 Task: Add Siete Chile Lime Grain Free Puff Snacks to the cart.
Action: Mouse moved to (252, 213)
Screenshot: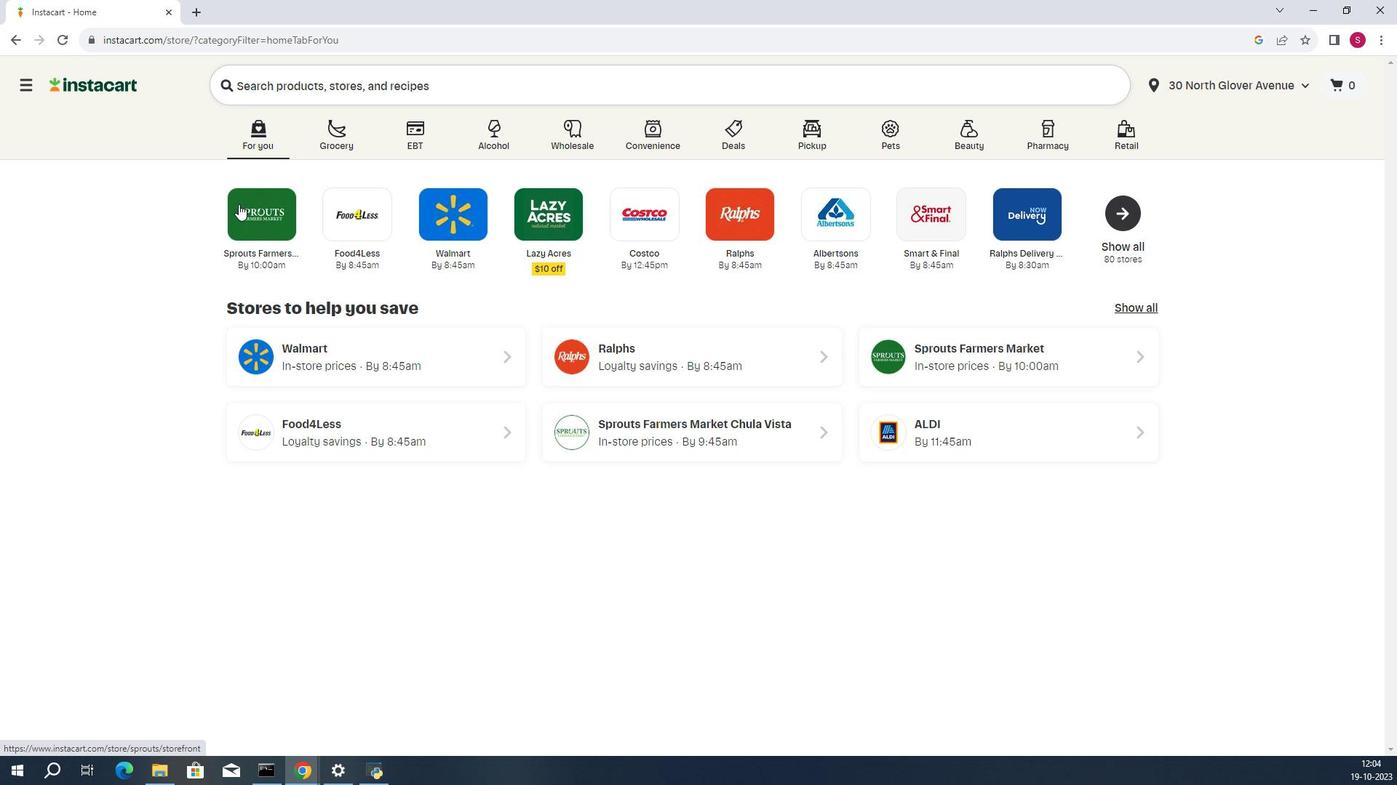 
Action: Mouse pressed left at (252, 213)
Screenshot: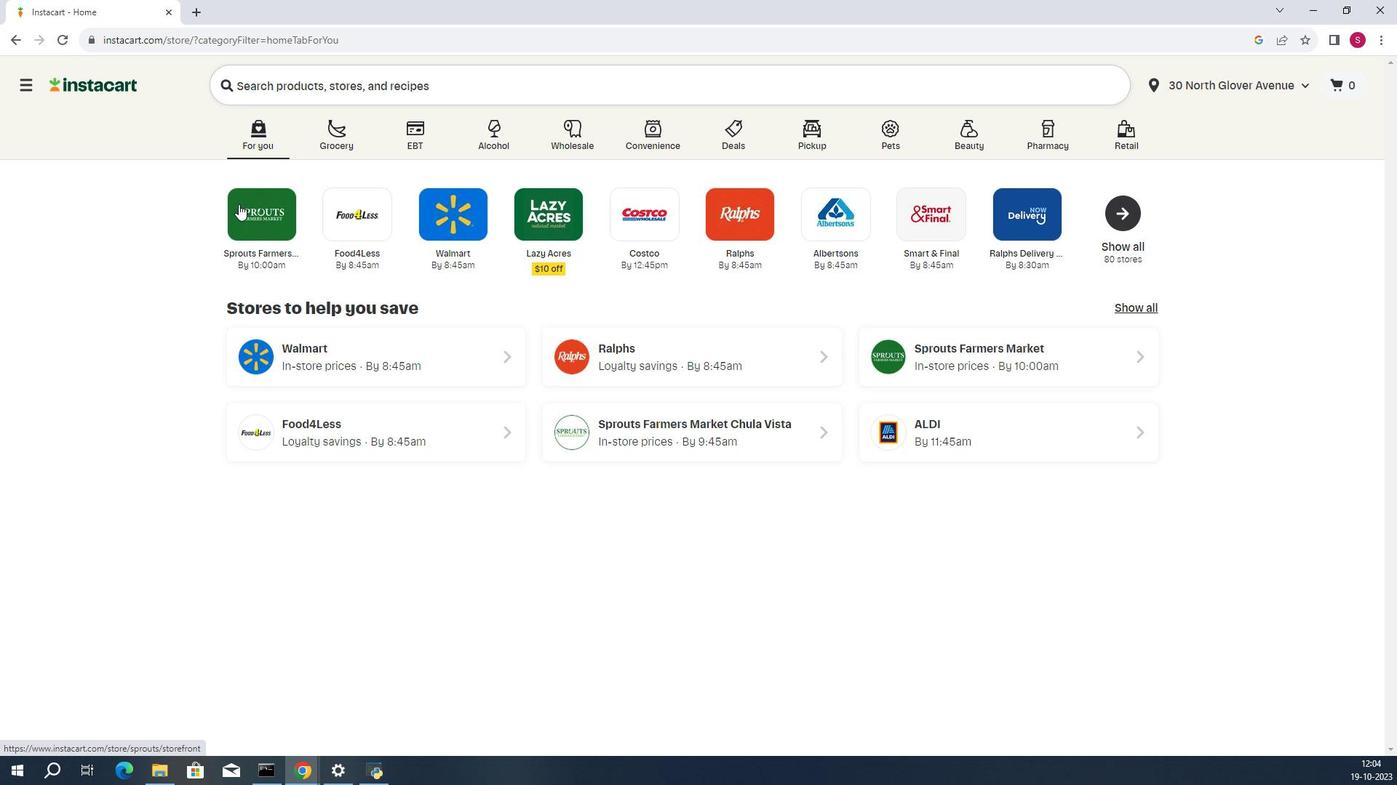 
Action: Mouse moved to (211, 516)
Screenshot: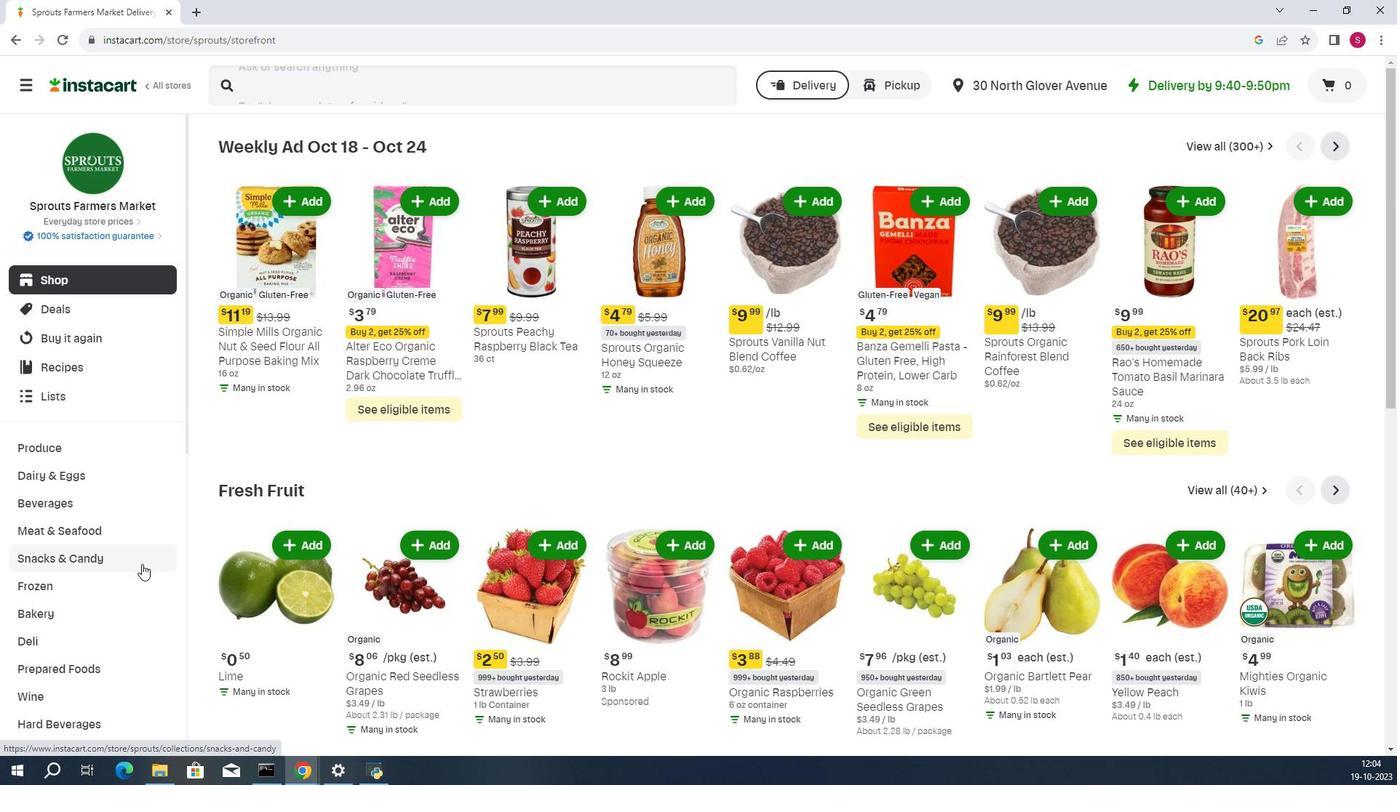 
Action: Mouse pressed left at (211, 516)
Screenshot: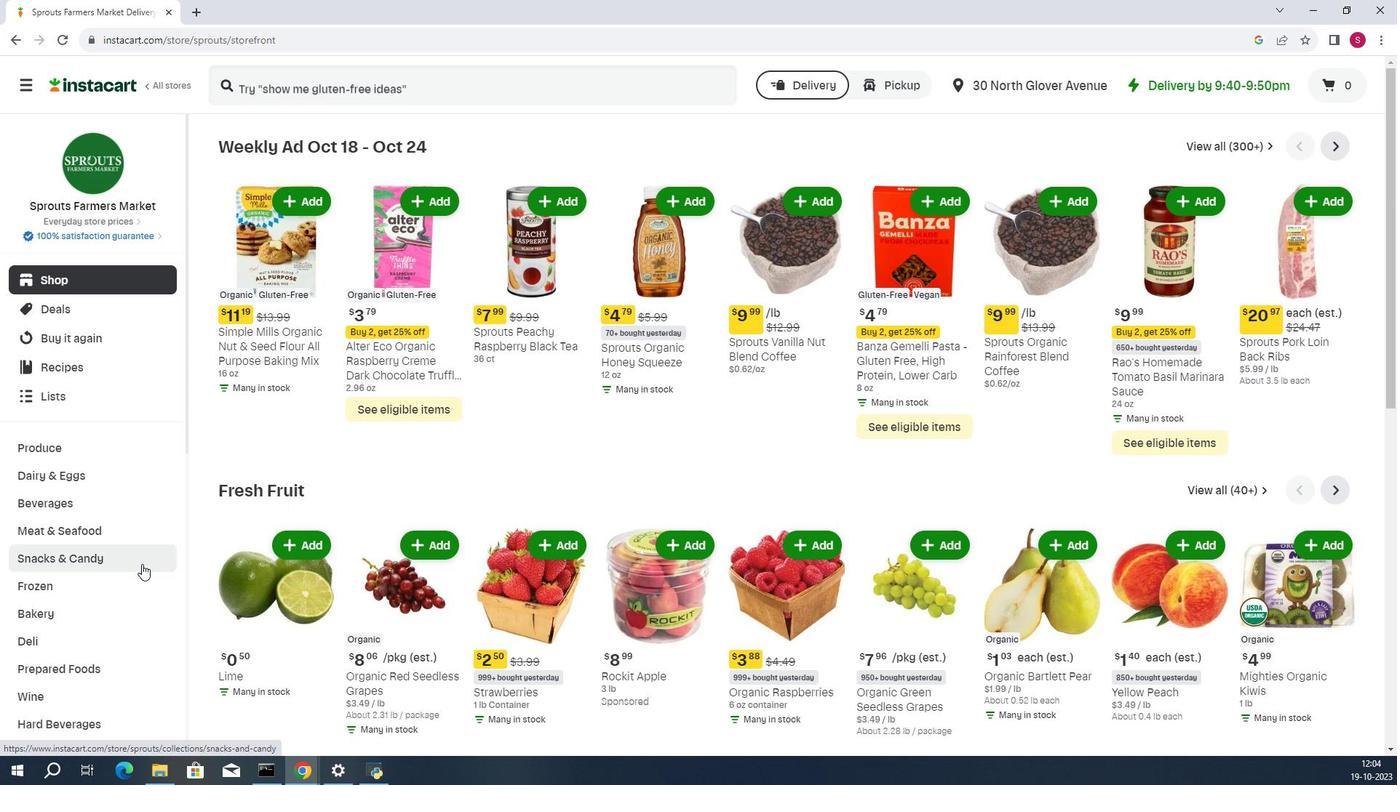 
Action: Mouse moved to (355, 187)
Screenshot: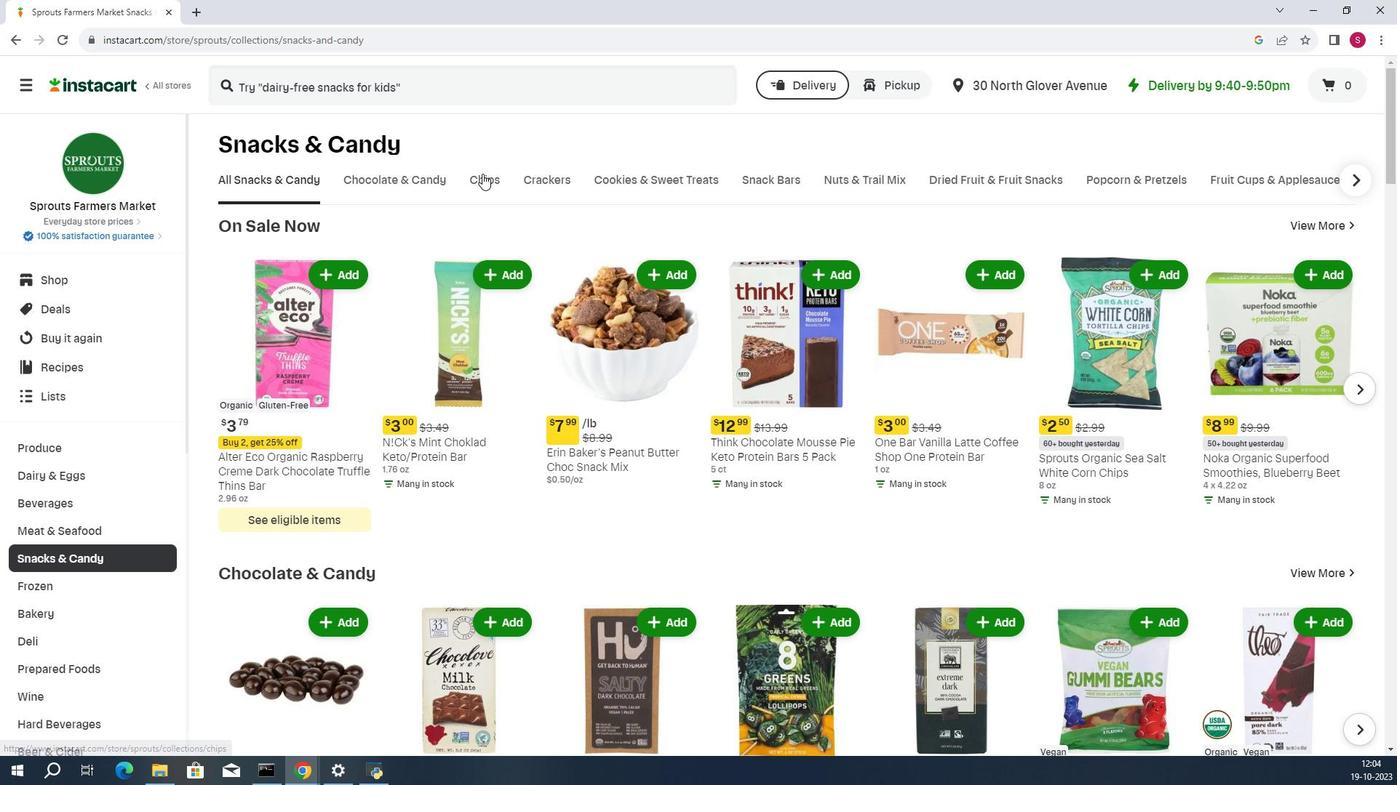 
Action: Mouse pressed left at (355, 187)
Screenshot: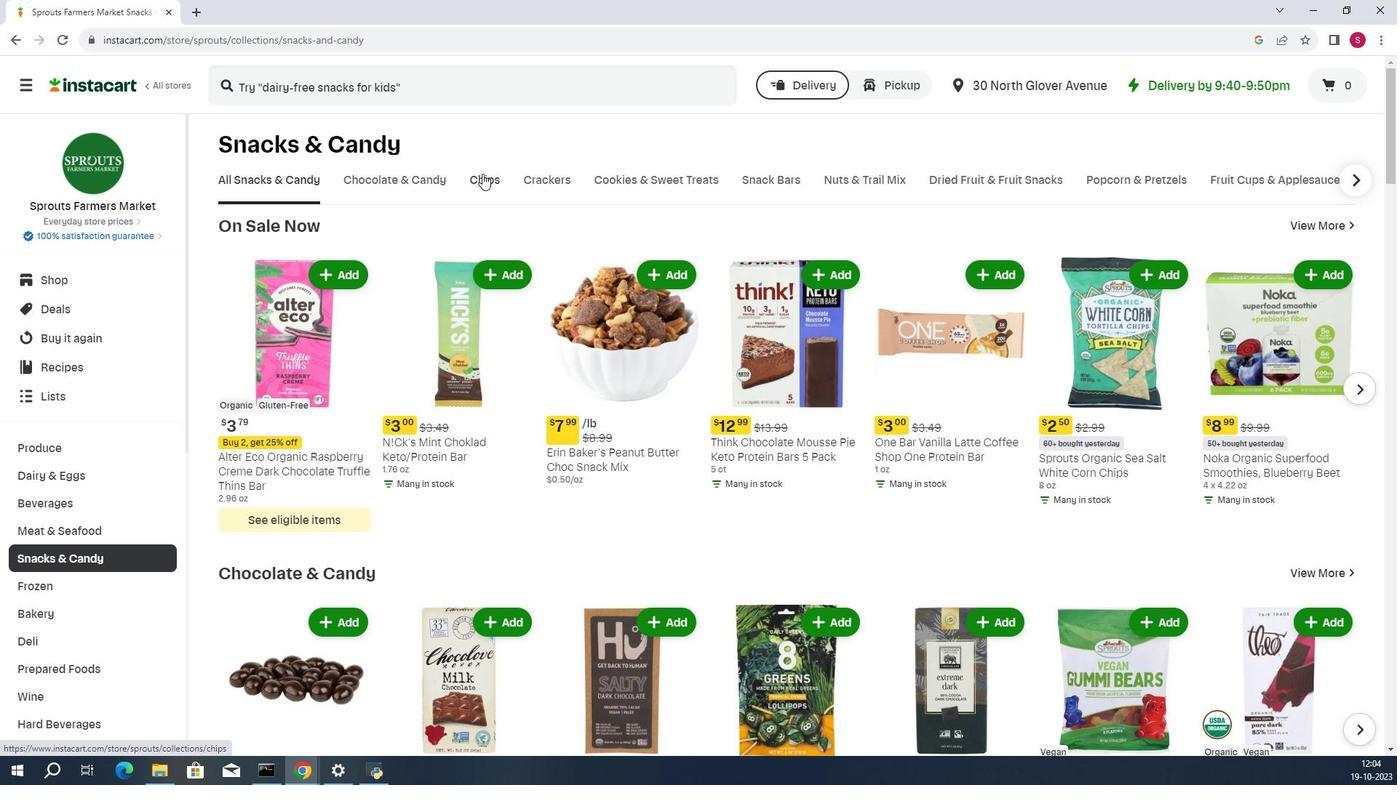 
Action: Mouse moved to (398, 241)
Screenshot: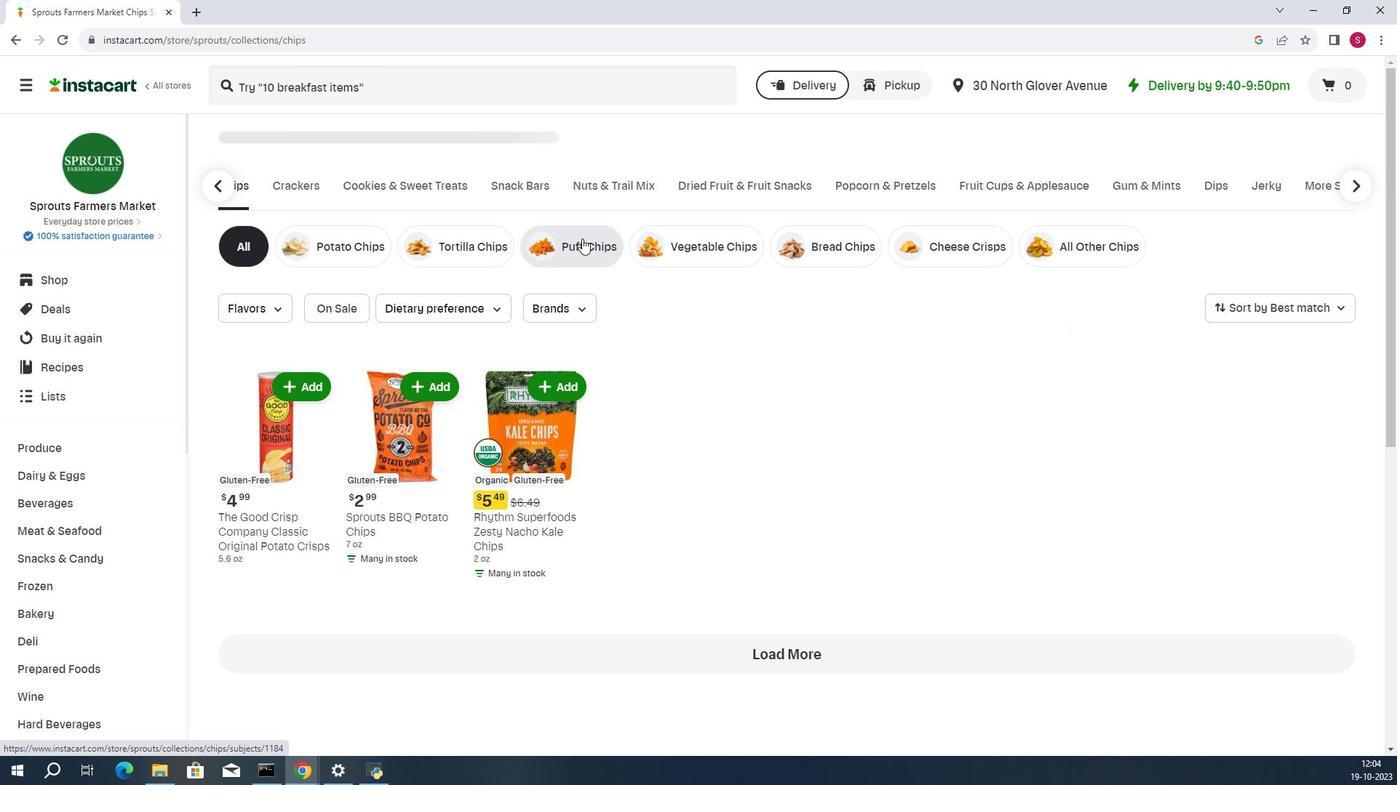 
Action: Mouse pressed left at (398, 241)
Screenshot: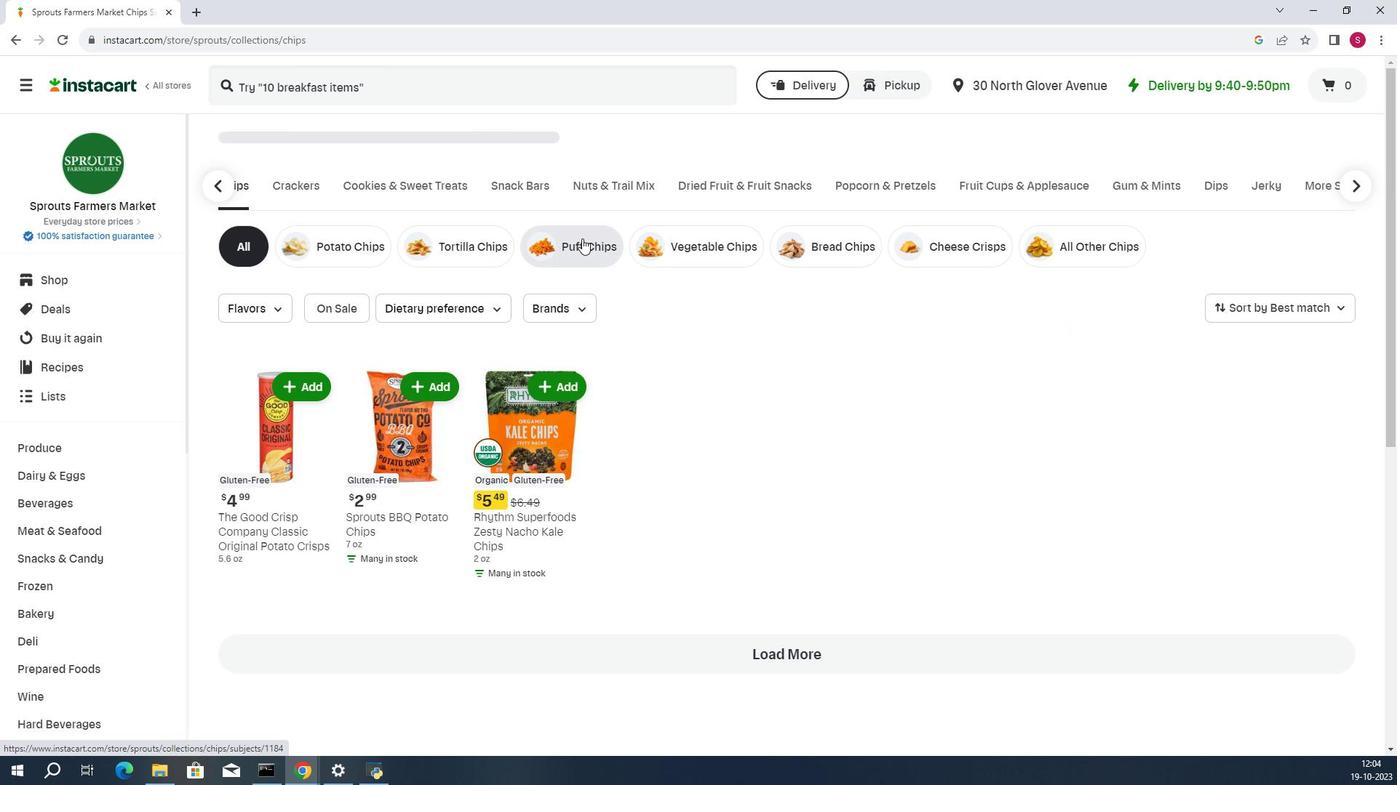 
Action: Mouse moved to (411, 371)
Screenshot: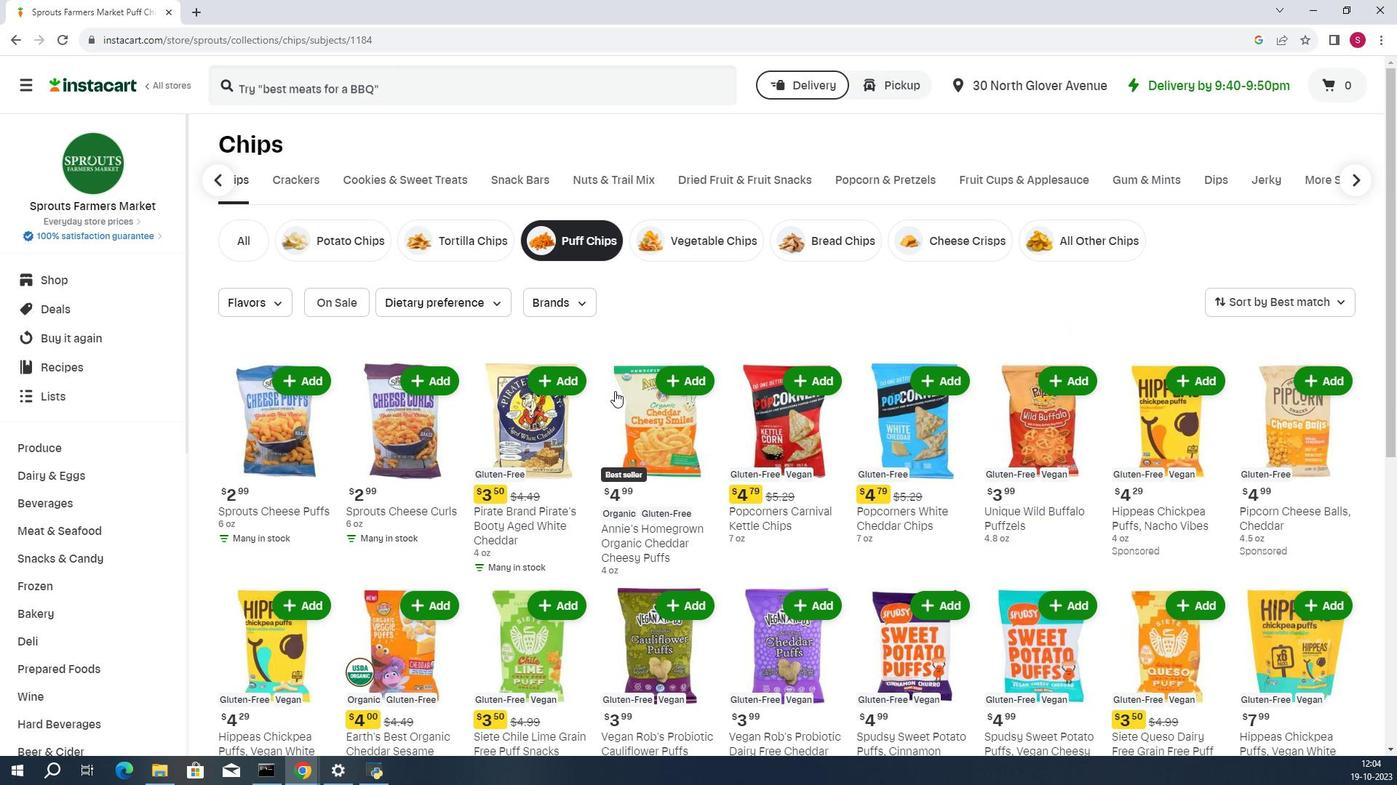 
Action: Mouse scrolled (411, 370) with delta (0, 0)
Screenshot: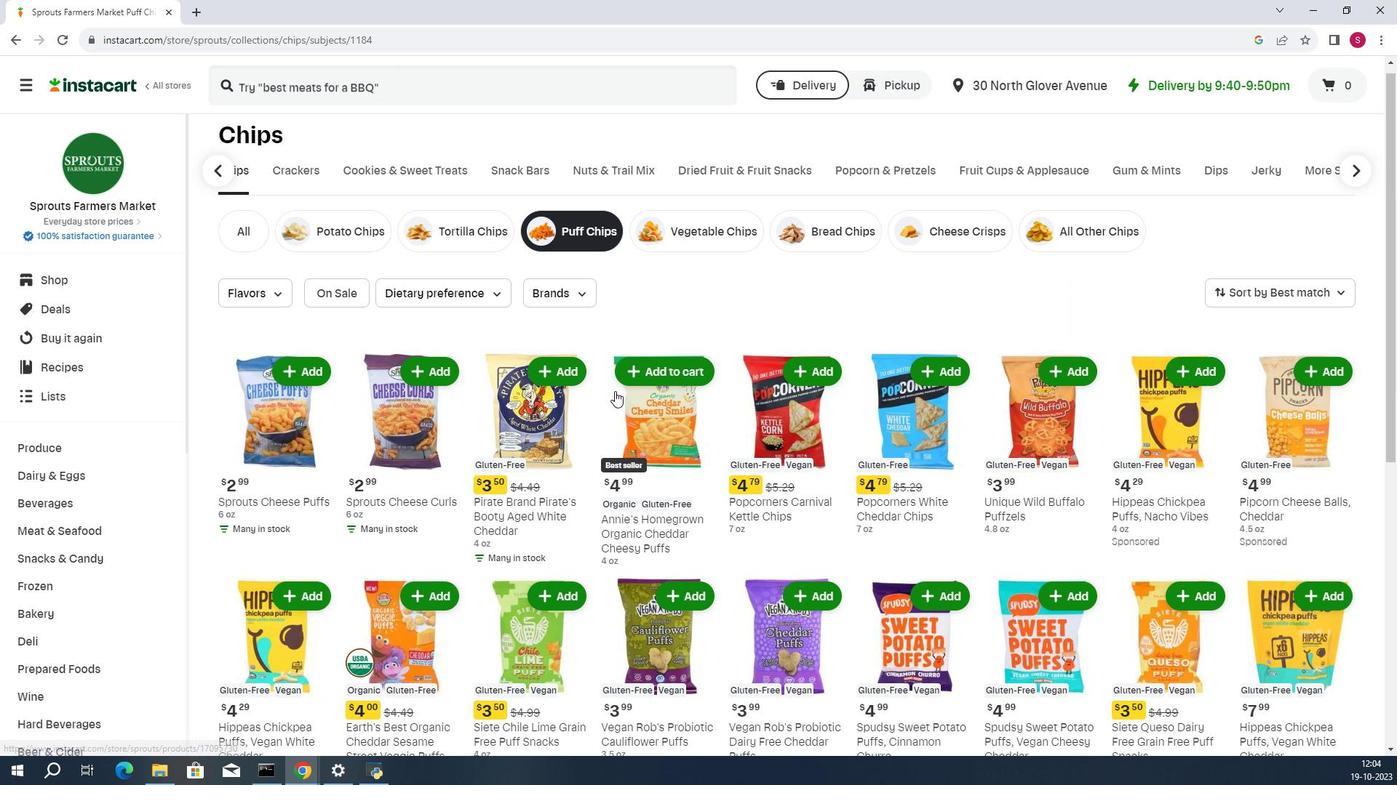 
Action: Mouse moved to (386, 486)
Screenshot: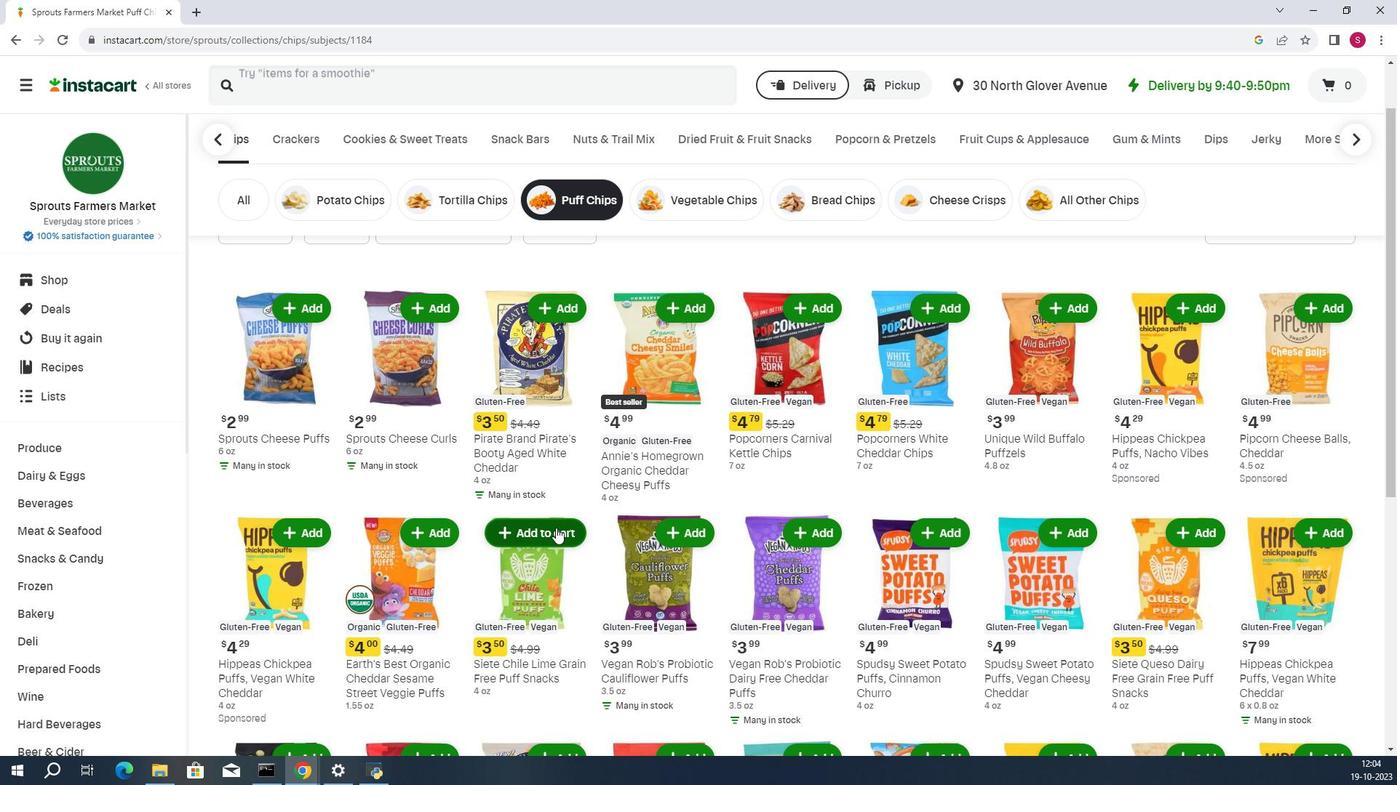 
Action: Mouse pressed left at (386, 486)
Screenshot: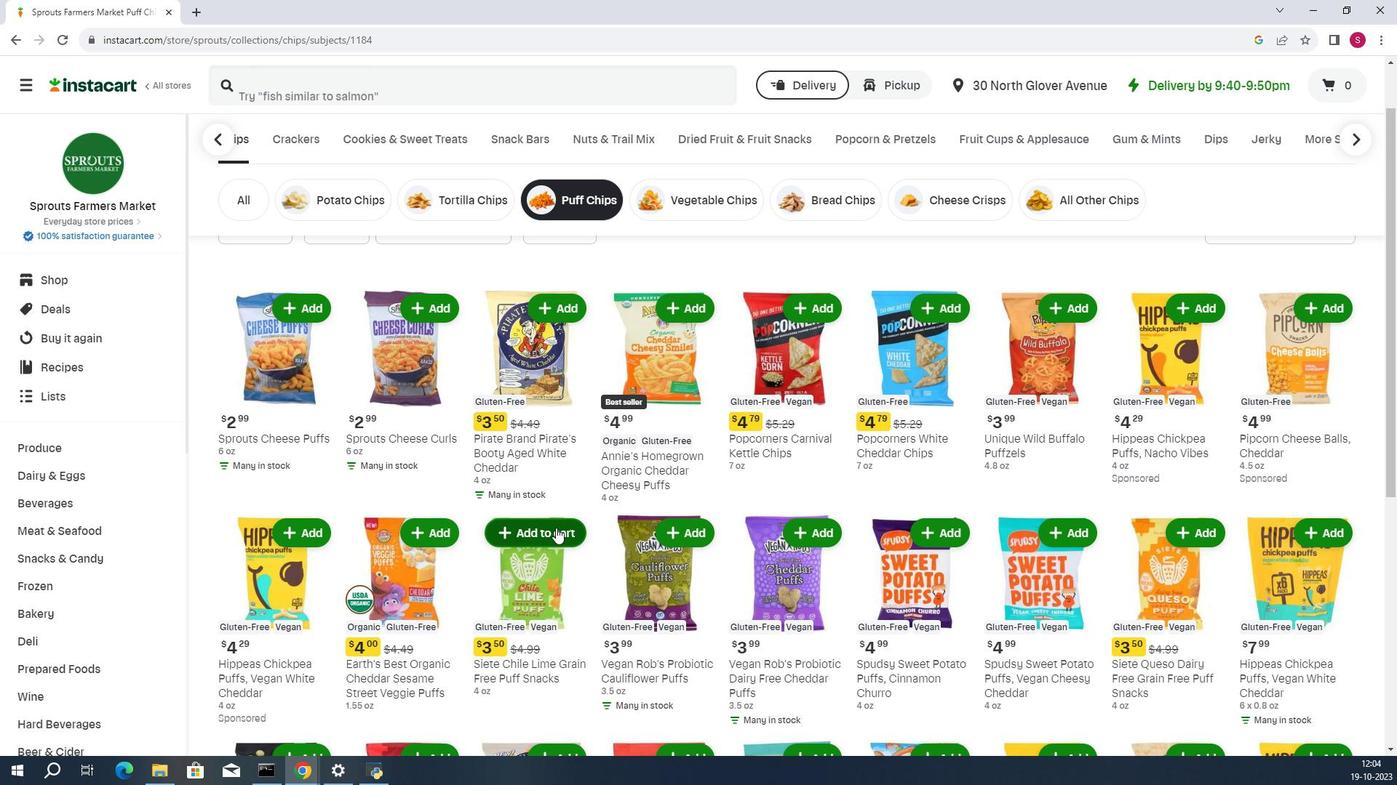 
Action: Mouse moved to (391, 477)
Screenshot: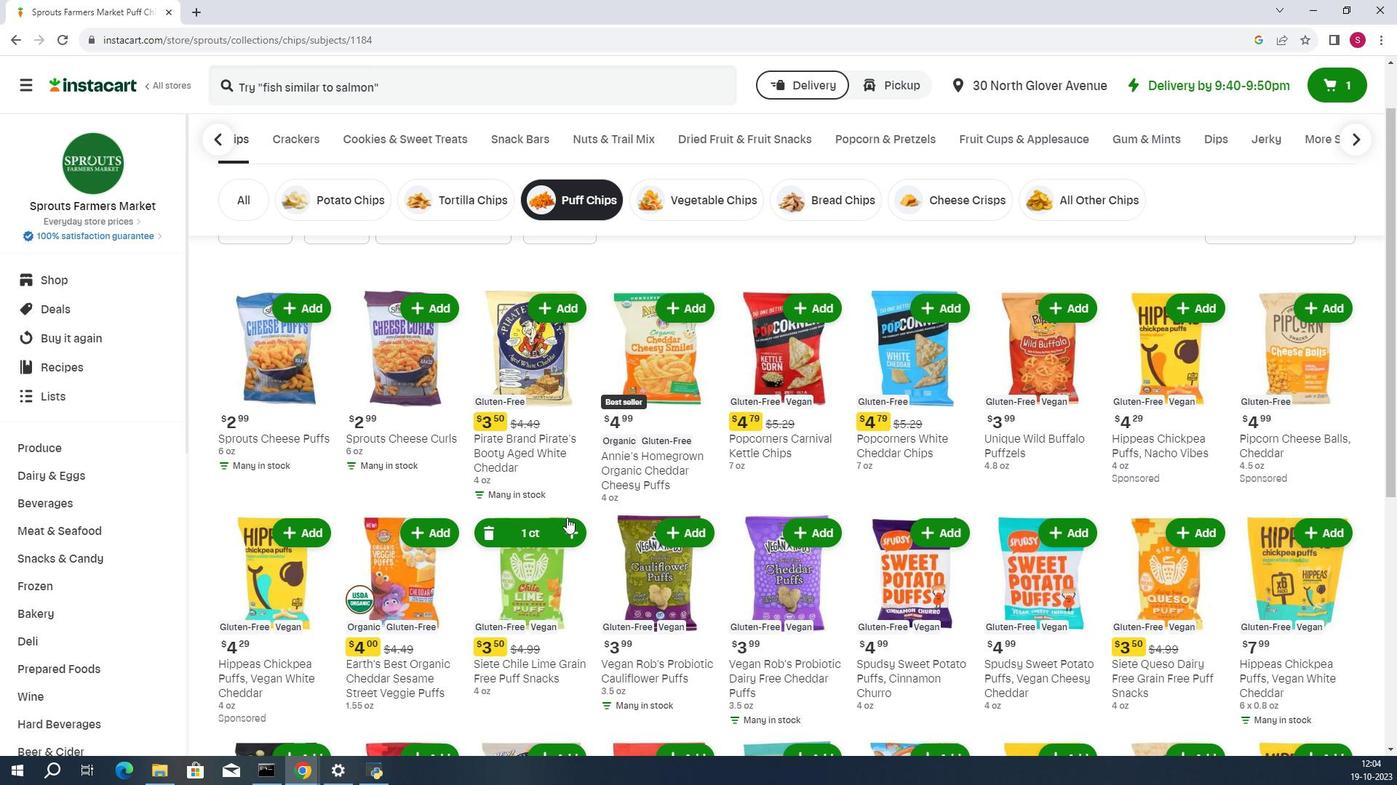 
